 Task: Add a condition where "Tags Contains none of the following sample" in unsolved tickets in your groups.
Action: Mouse moved to (113, 361)
Screenshot: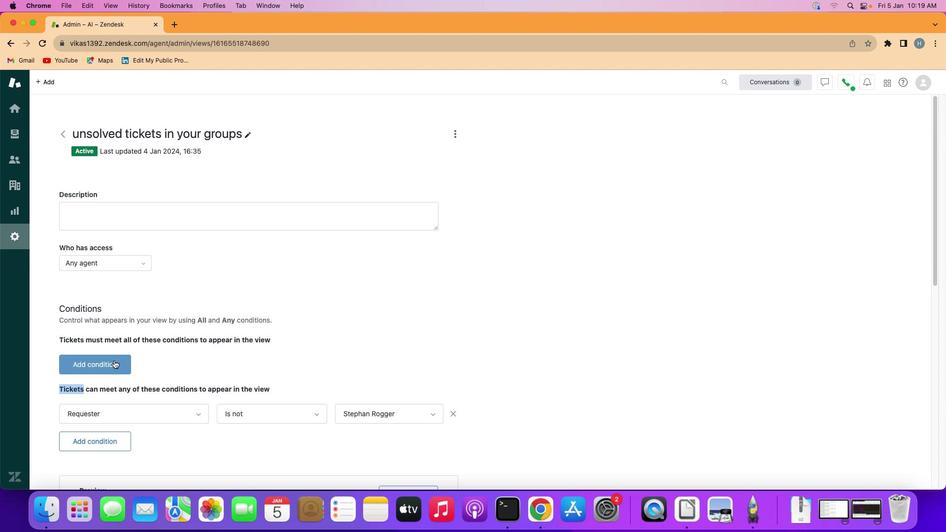 
Action: Mouse pressed left at (113, 361)
Screenshot: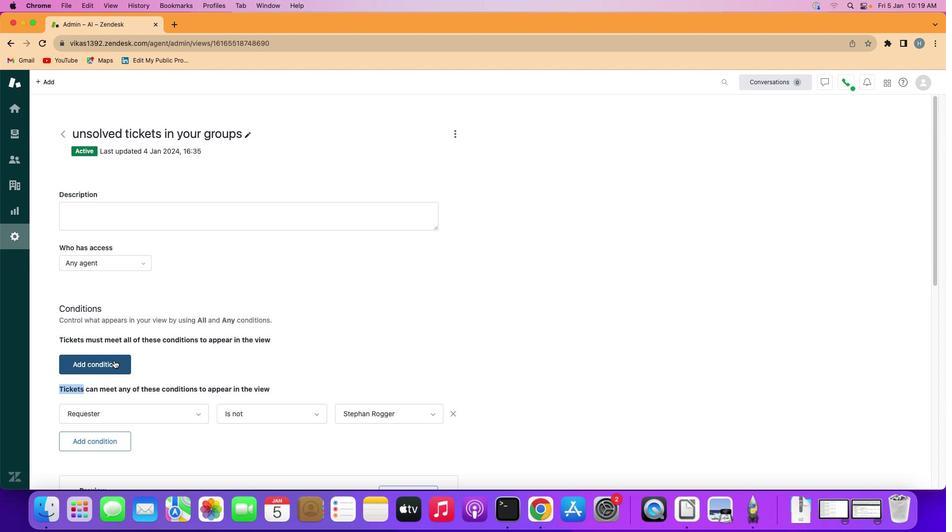
Action: Mouse moved to (114, 362)
Screenshot: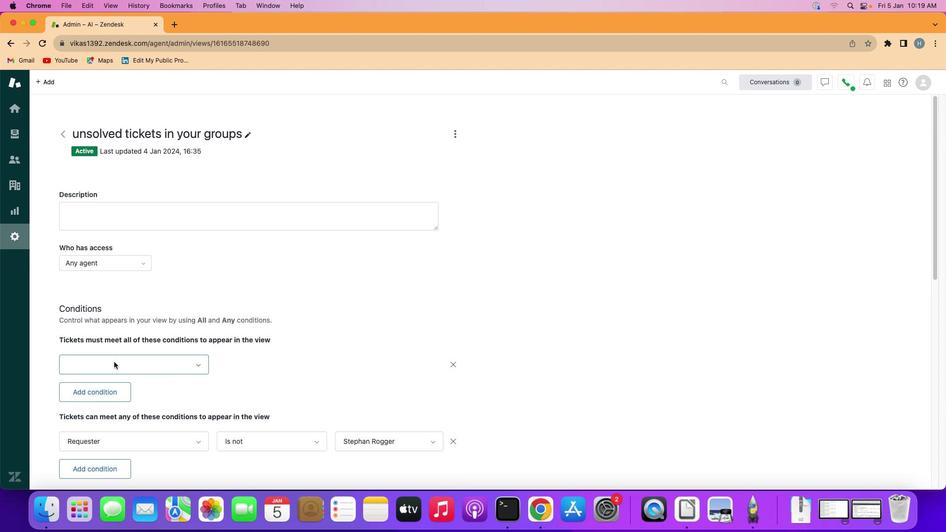 
Action: Mouse pressed left at (114, 362)
Screenshot: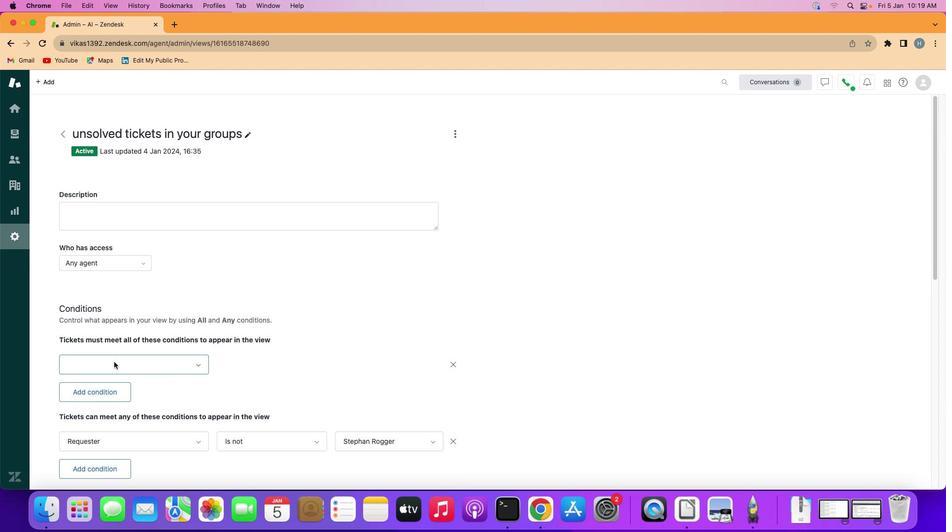 
Action: Mouse moved to (137, 316)
Screenshot: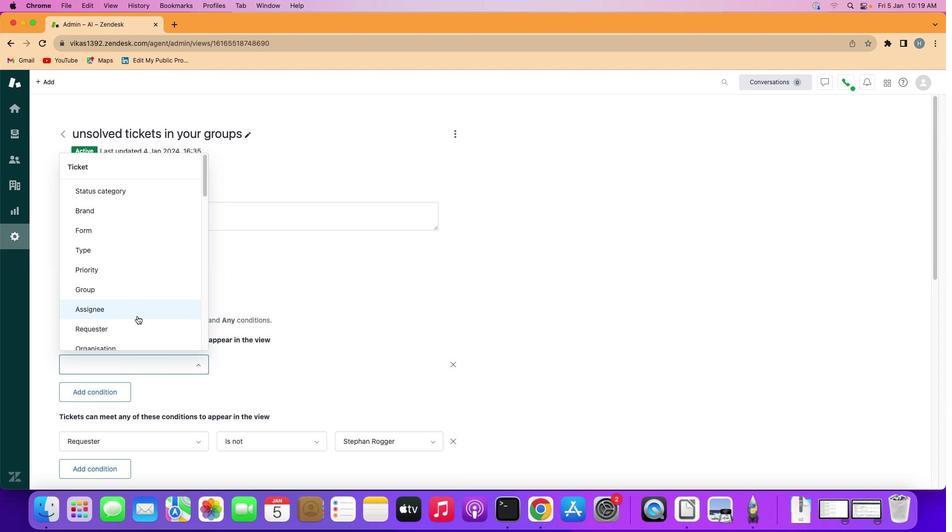 
Action: Mouse scrolled (137, 316) with delta (0, 0)
Screenshot: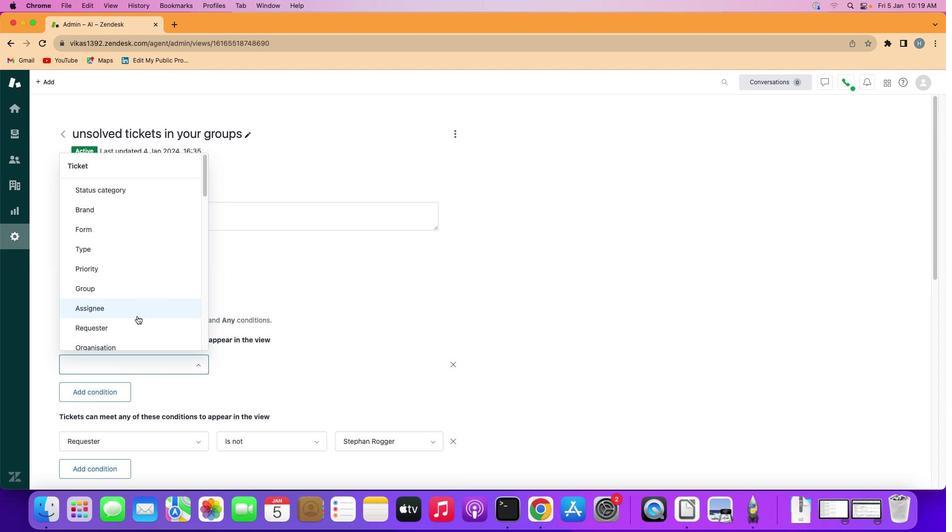 
Action: Mouse scrolled (137, 316) with delta (0, 0)
Screenshot: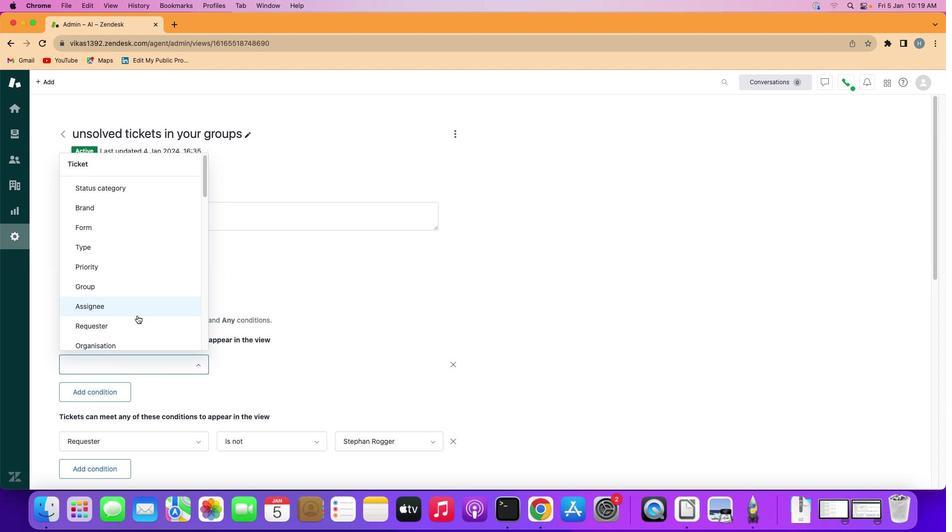 
Action: Mouse moved to (137, 315)
Screenshot: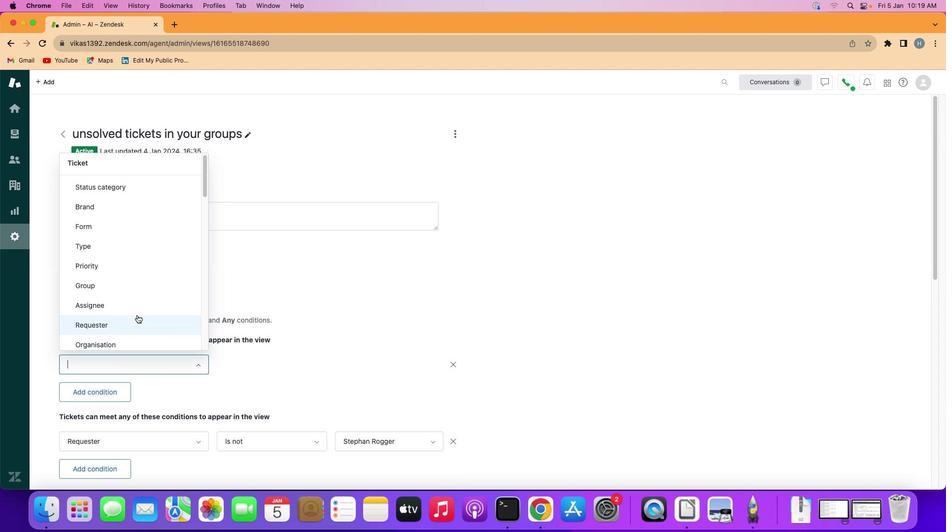 
Action: Mouse scrolled (137, 315) with delta (0, 0)
Screenshot: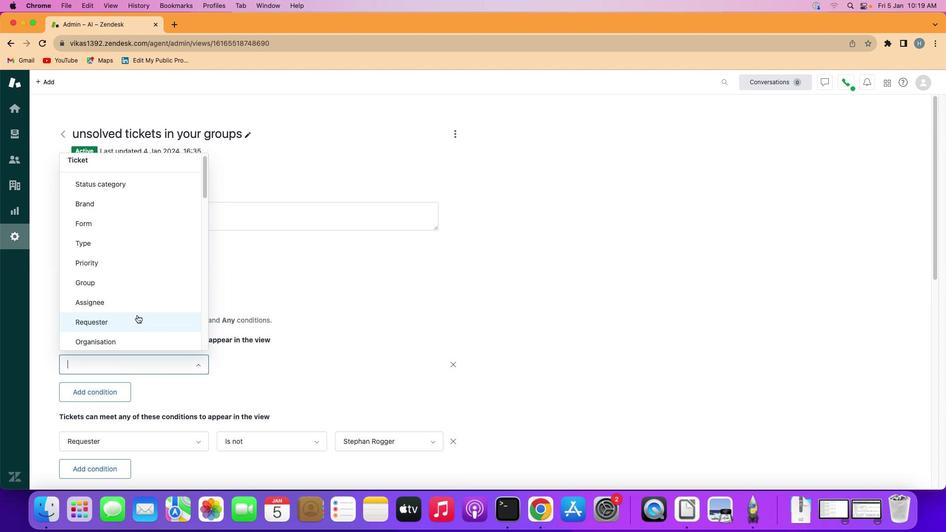 
Action: Mouse moved to (137, 315)
Screenshot: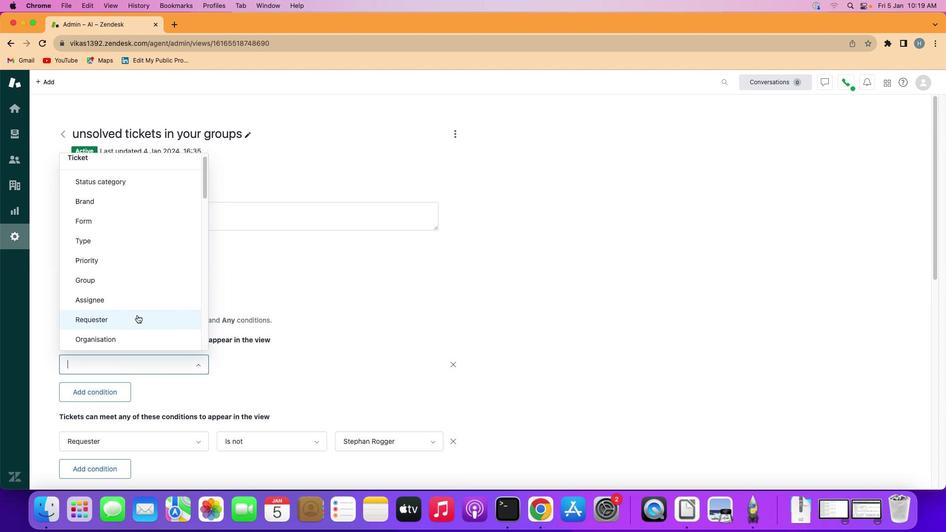 
Action: Mouse scrolled (137, 315) with delta (0, 0)
Screenshot: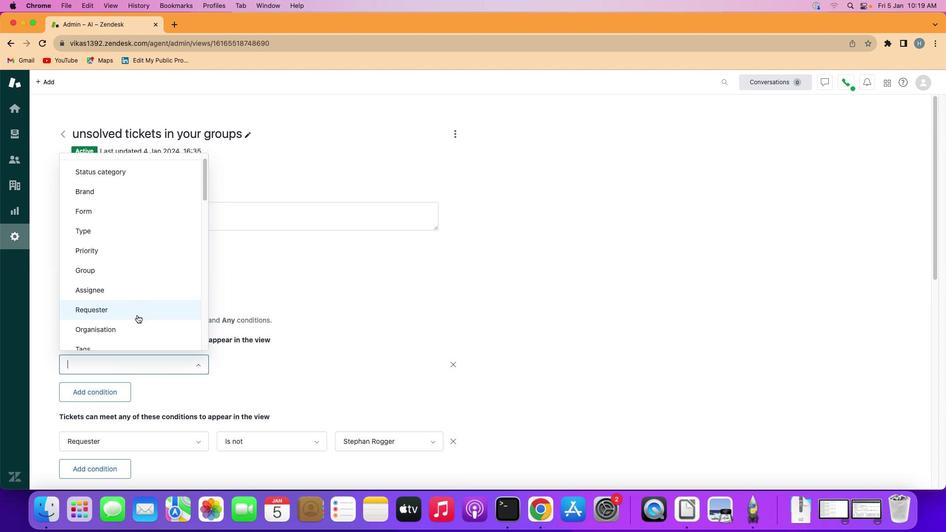 
Action: Mouse scrolled (137, 315) with delta (0, 0)
Screenshot: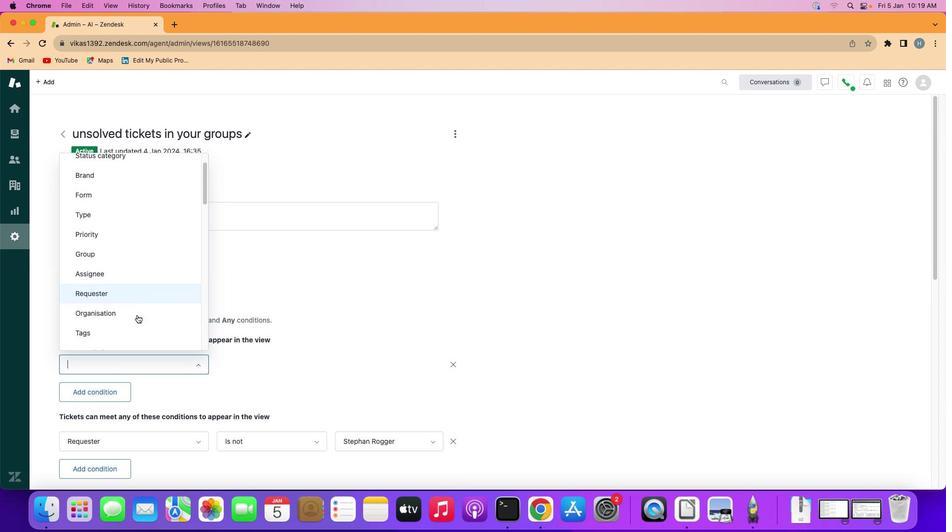 
Action: Mouse scrolled (137, 315) with delta (0, -1)
Screenshot: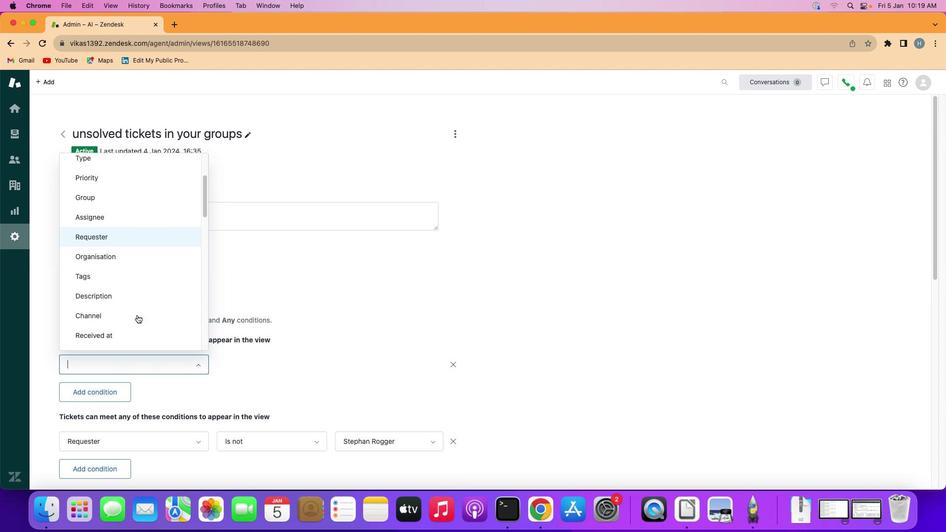 
Action: Mouse moved to (145, 225)
Screenshot: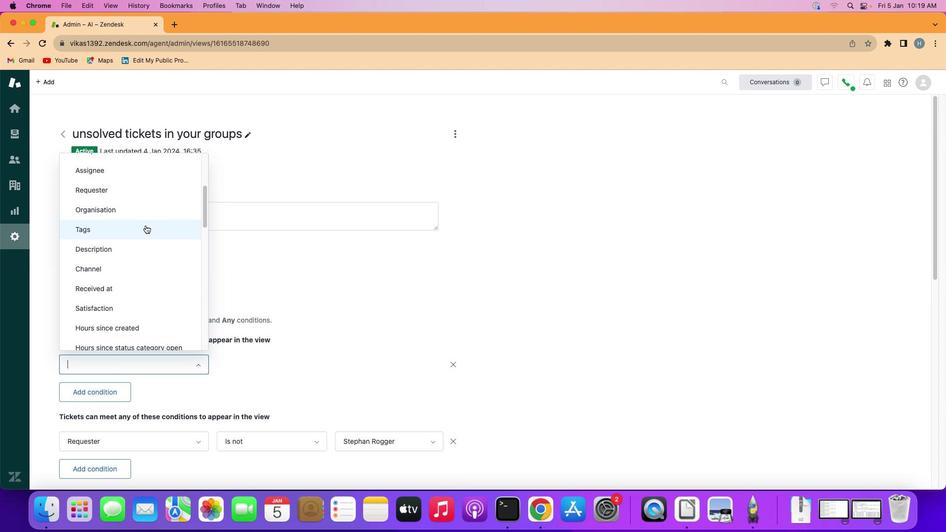 
Action: Mouse pressed left at (145, 225)
Screenshot: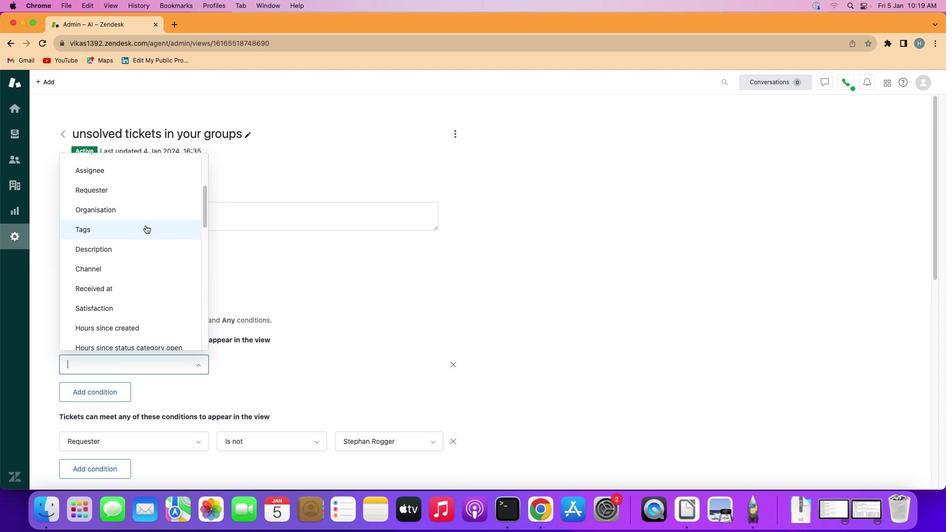 
Action: Mouse moved to (256, 361)
Screenshot: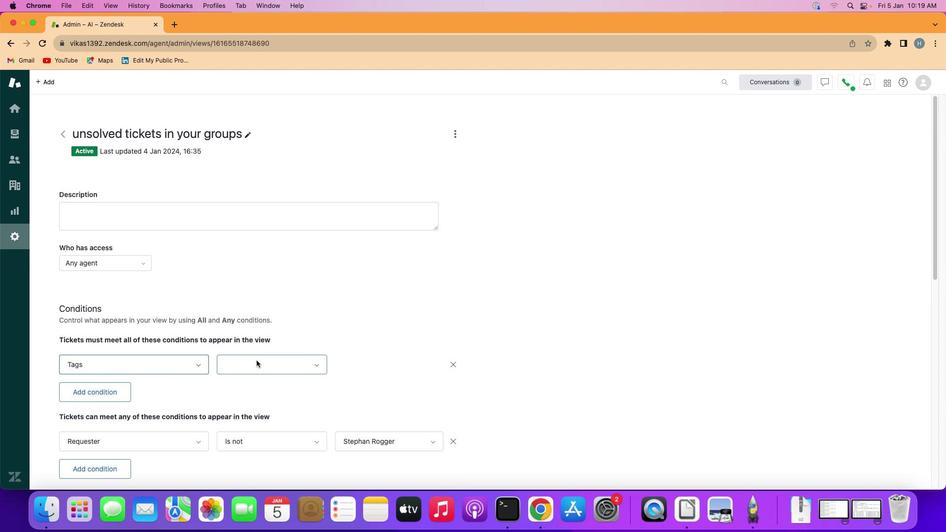 
Action: Mouse pressed left at (256, 361)
Screenshot: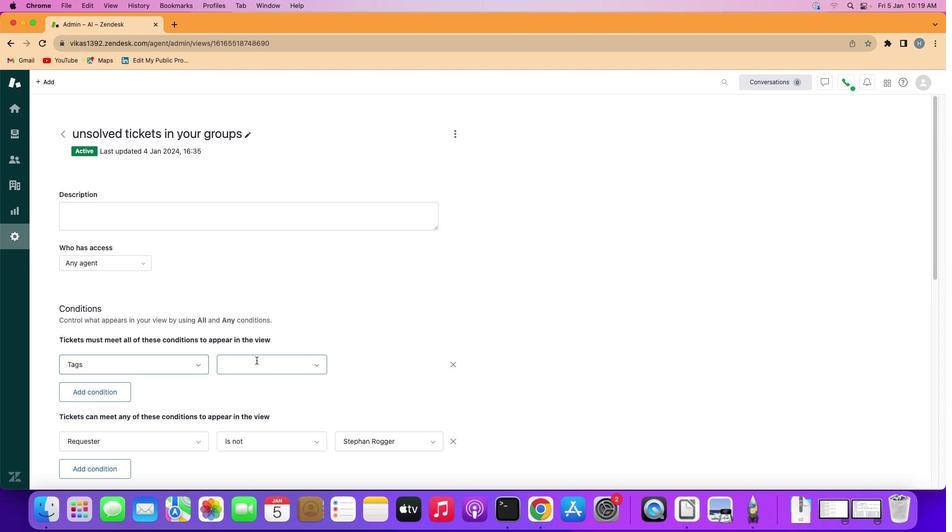 
Action: Mouse moved to (266, 425)
Screenshot: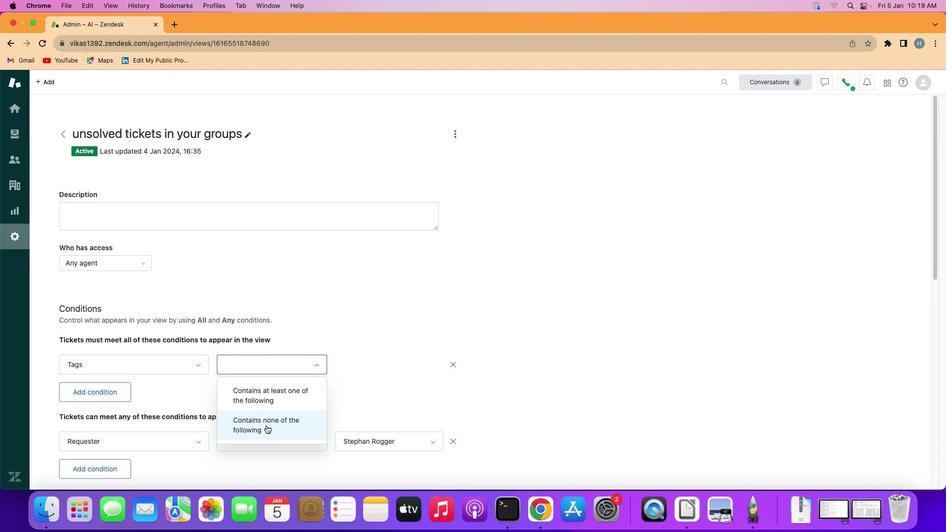 
Action: Mouse pressed left at (266, 425)
Screenshot: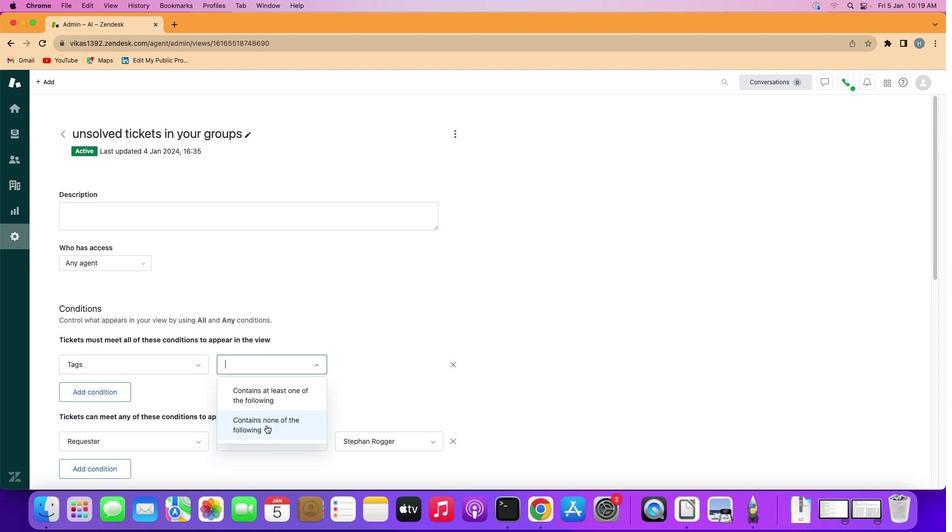 
Action: Mouse moved to (384, 367)
Screenshot: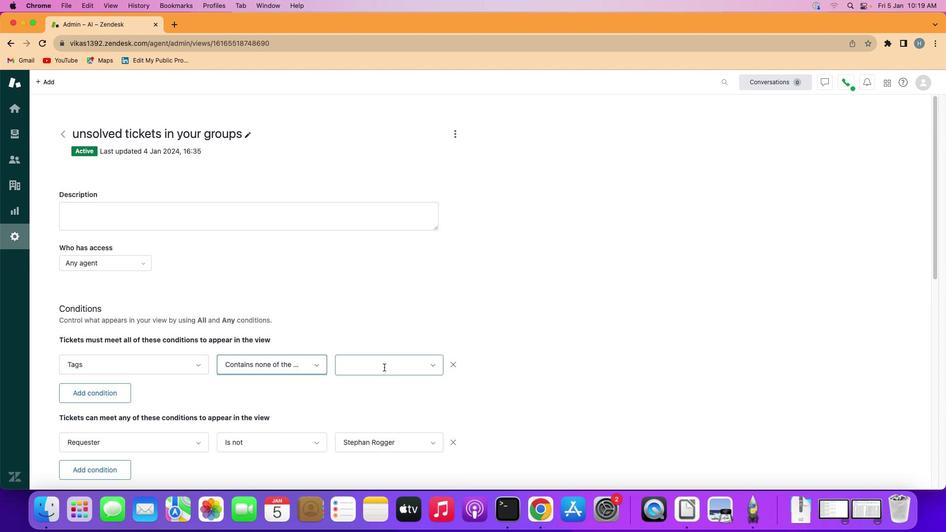 
Action: Mouse pressed left at (384, 367)
Screenshot: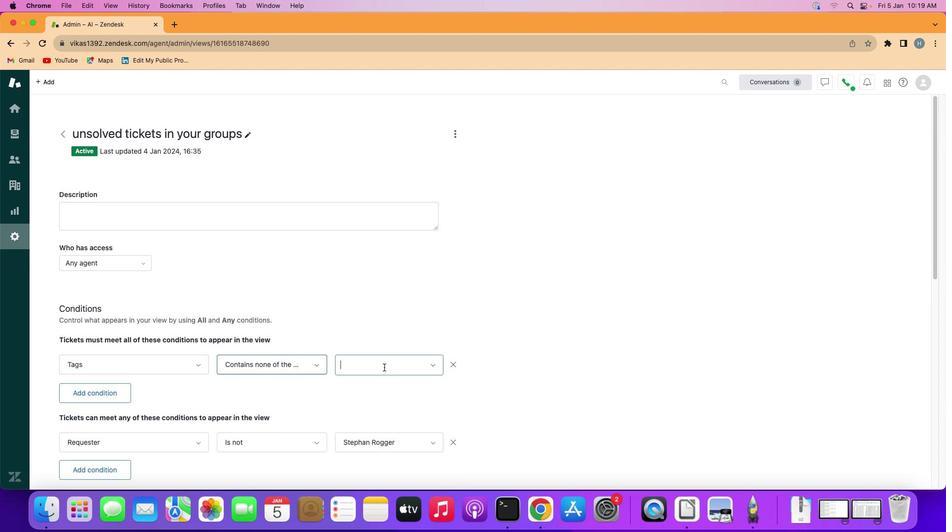 
Action: Key pressed 's''a''m'
Screenshot: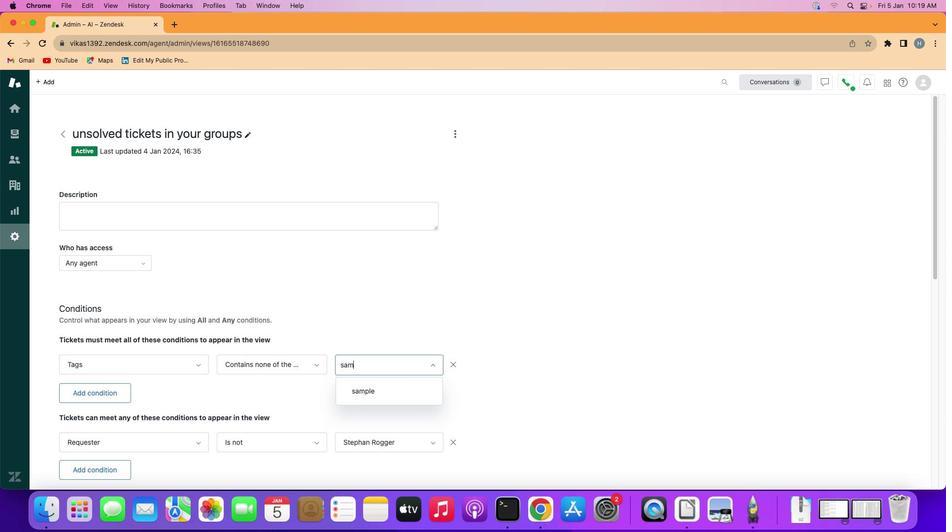 
Action: Mouse moved to (379, 394)
Screenshot: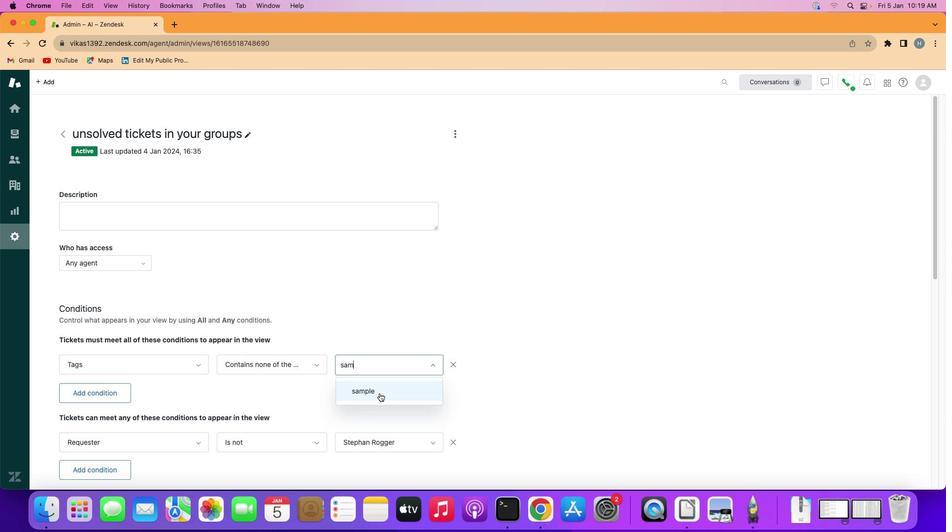 
Action: Mouse pressed left at (379, 394)
Screenshot: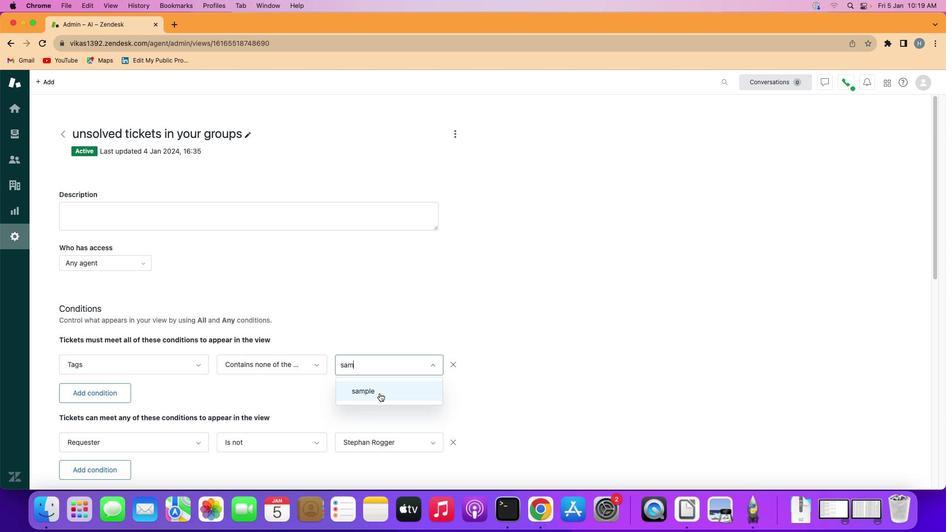 
Action: Mouse moved to (434, 369)
Screenshot: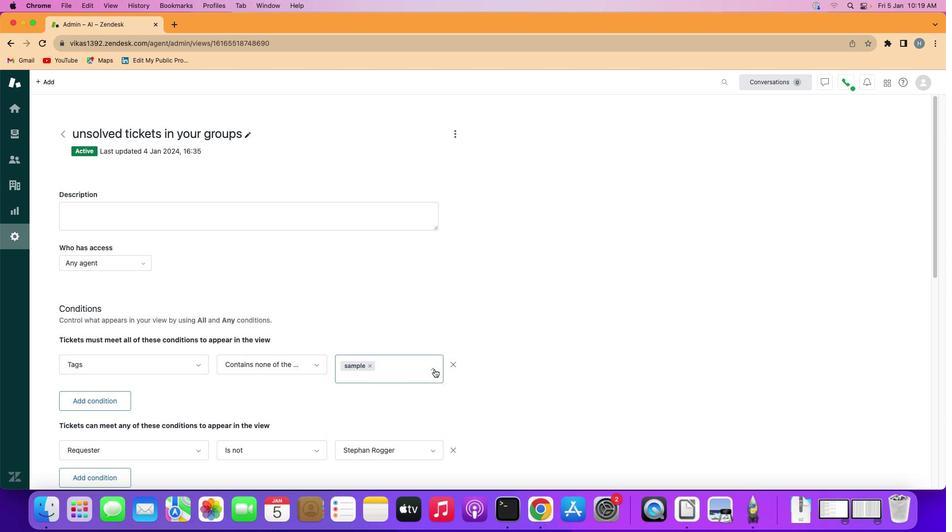 
Action: Mouse pressed left at (434, 369)
Screenshot: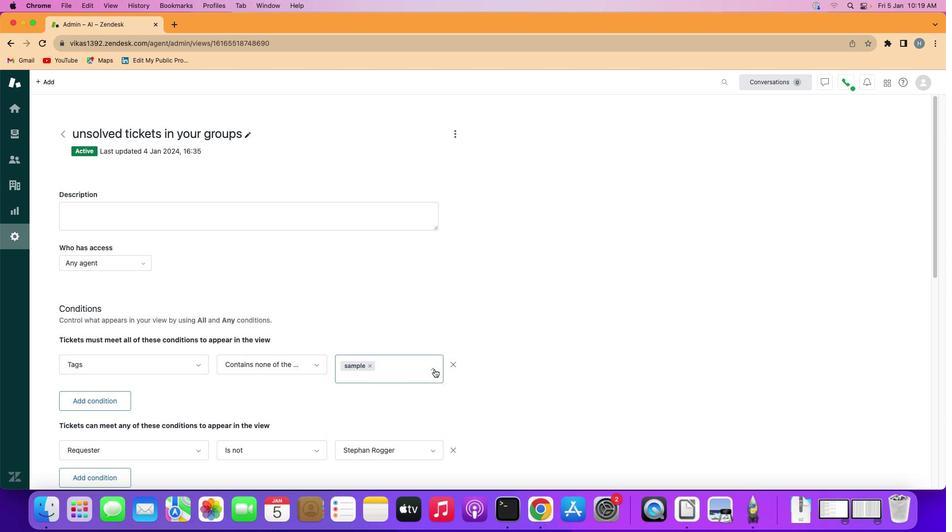 
